 Task: Delete the loudness normalization effect preset "Loudness Normalization".
Action: Mouse moved to (407, 9)
Screenshot: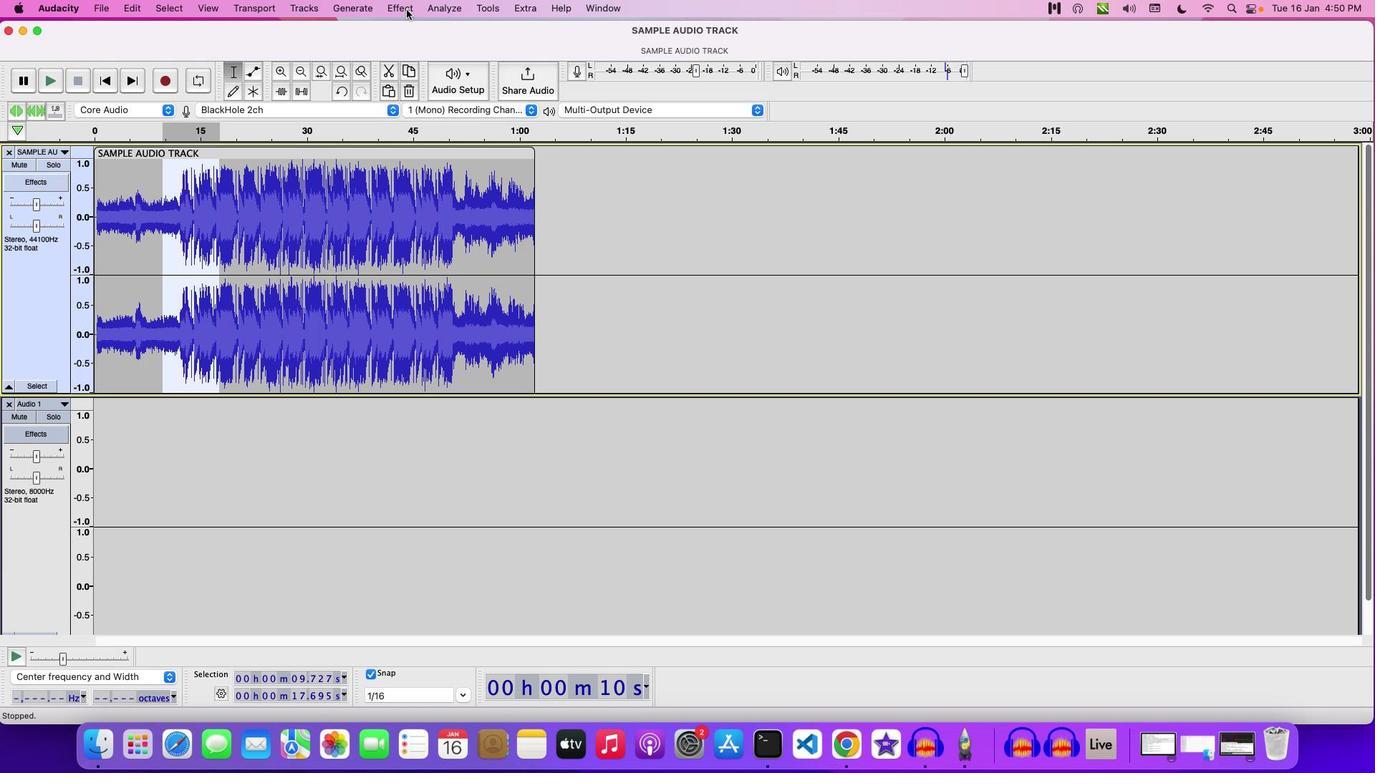 
Action: Mouse pressed left at (407, 9)
Screenshot: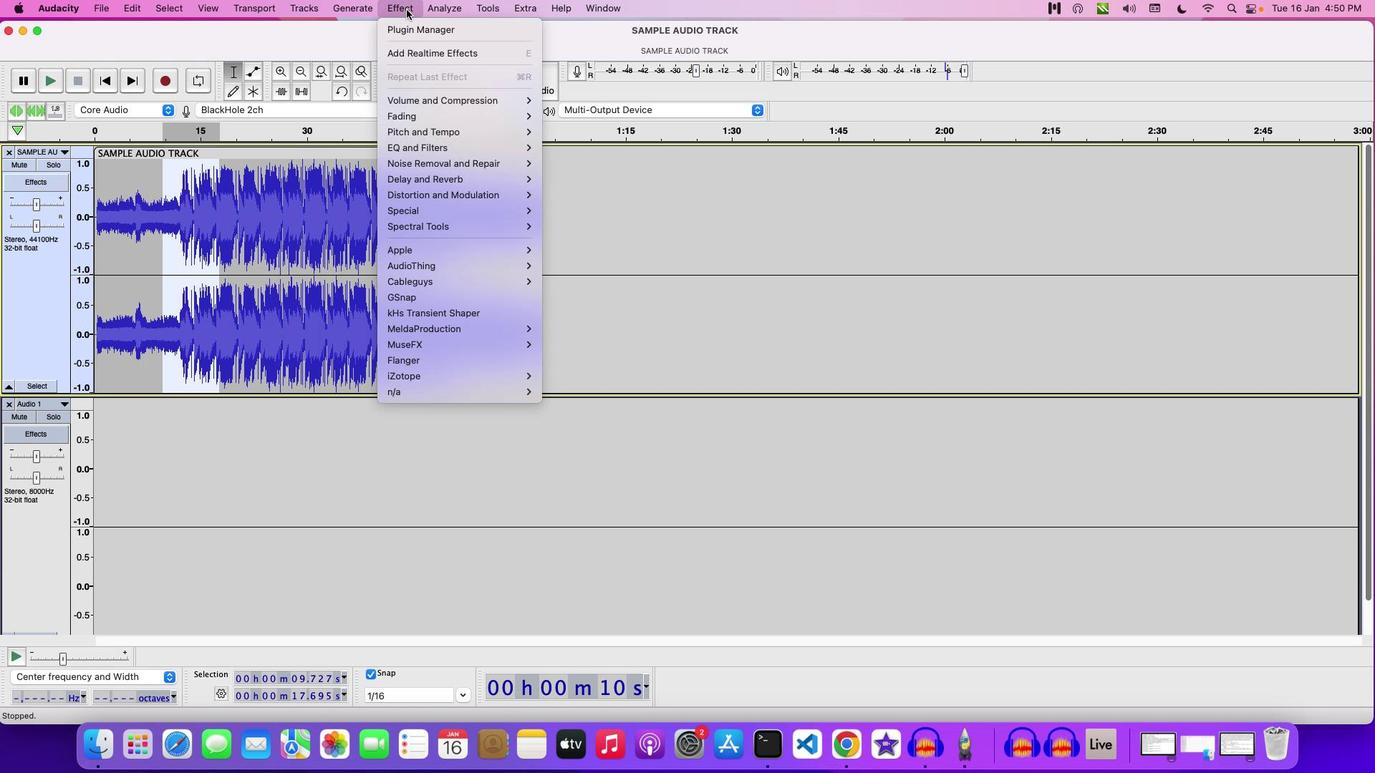 
Action: Mouse moved to (565, 162)
Screenshot: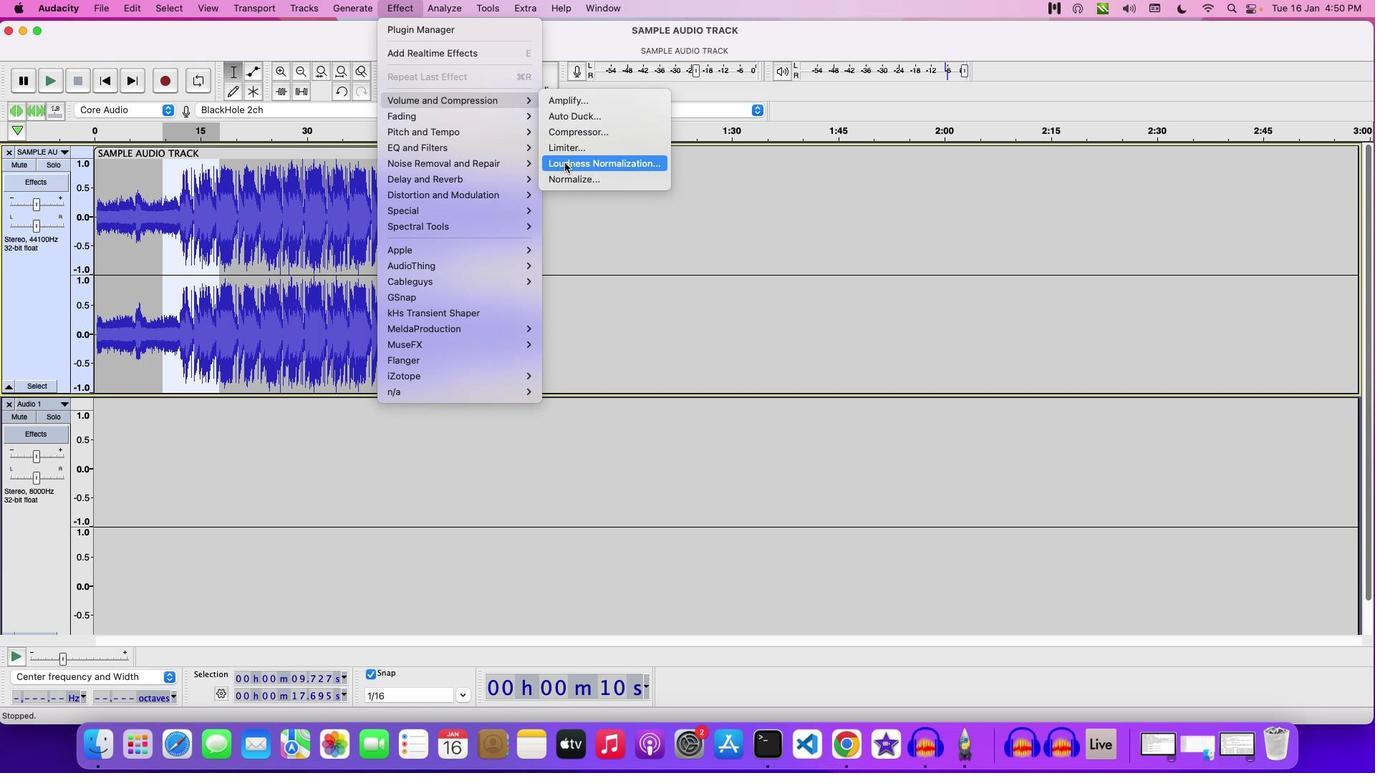 
Action: Mouse pressed left at (565, 162)
Screenshot: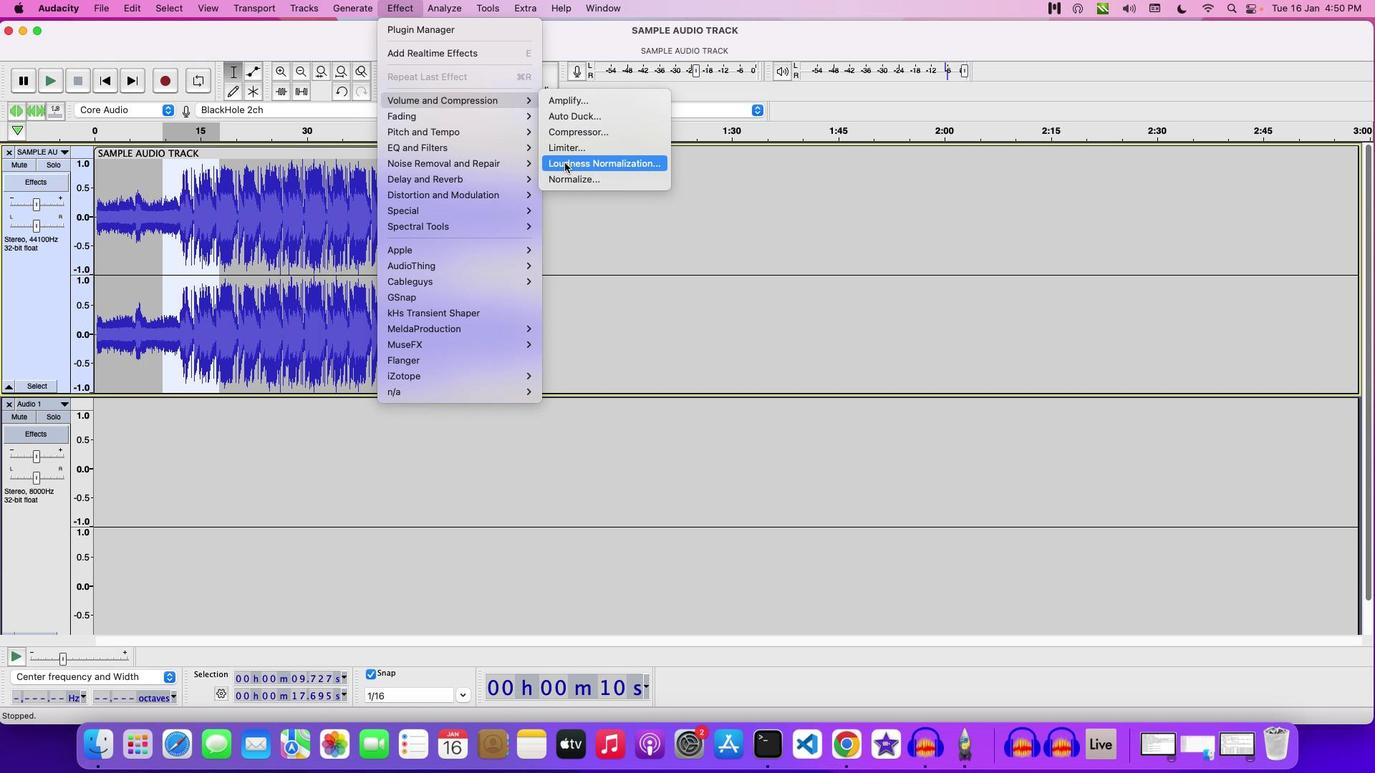 
Action: Mouse moved to (650, 327)
Screenshot: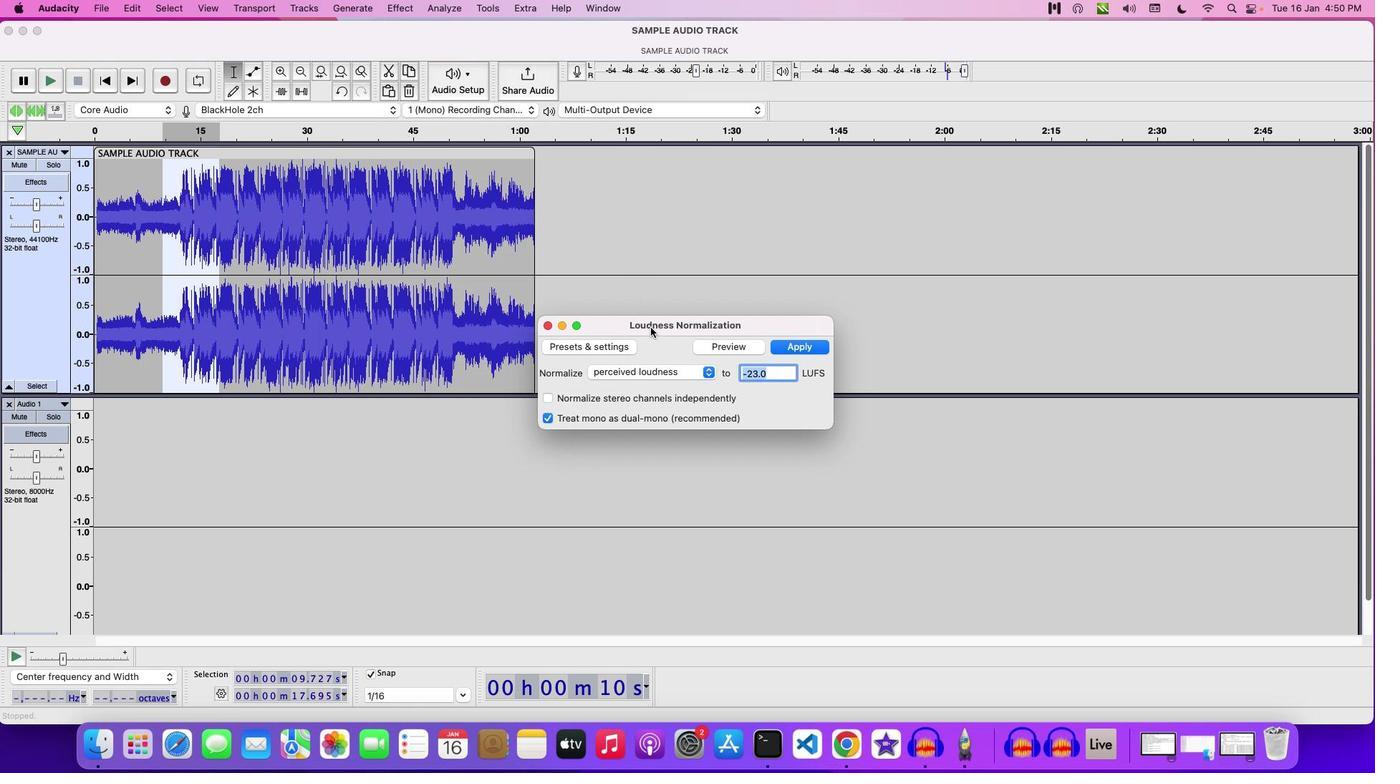 
Action: Mouse pressed left at (650, 327)
Screenshot: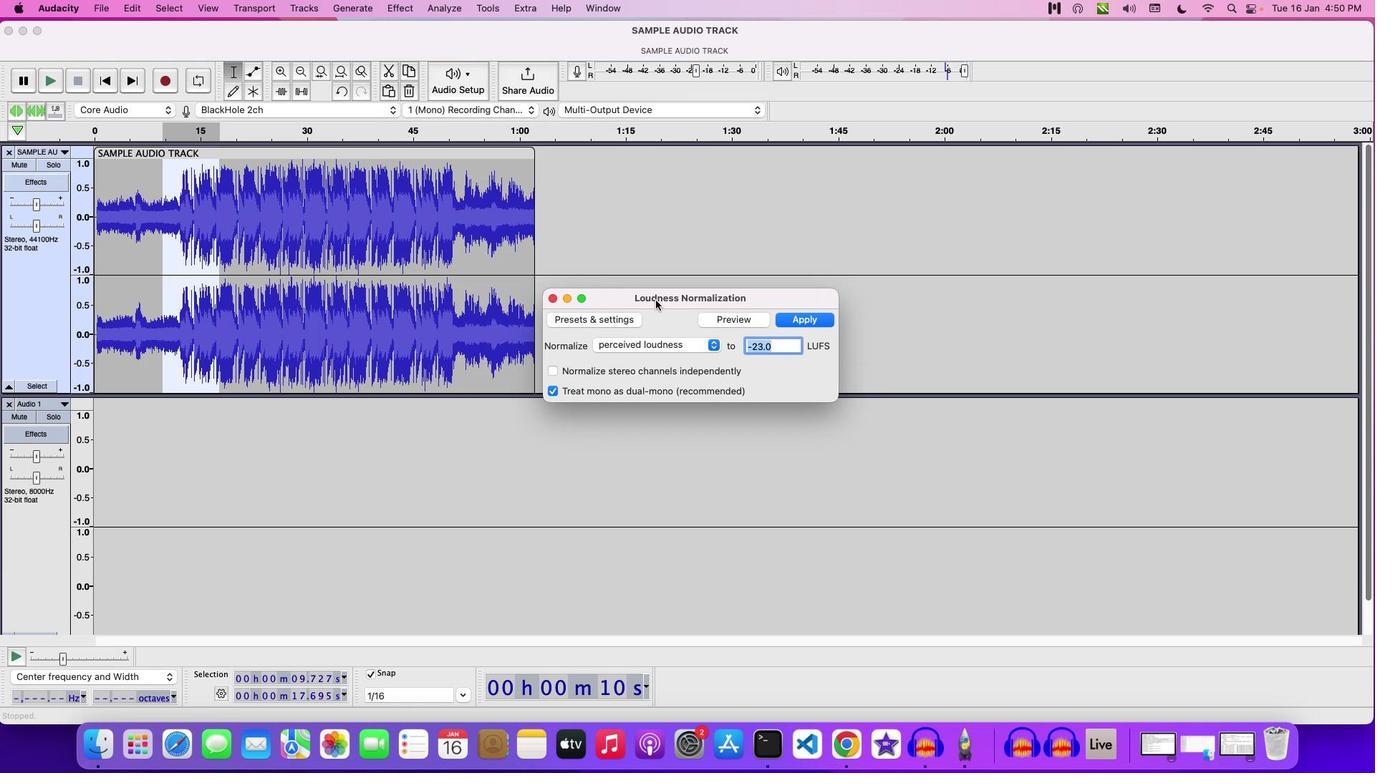
Action: Mouse moved to (619, 181)
Screenshot: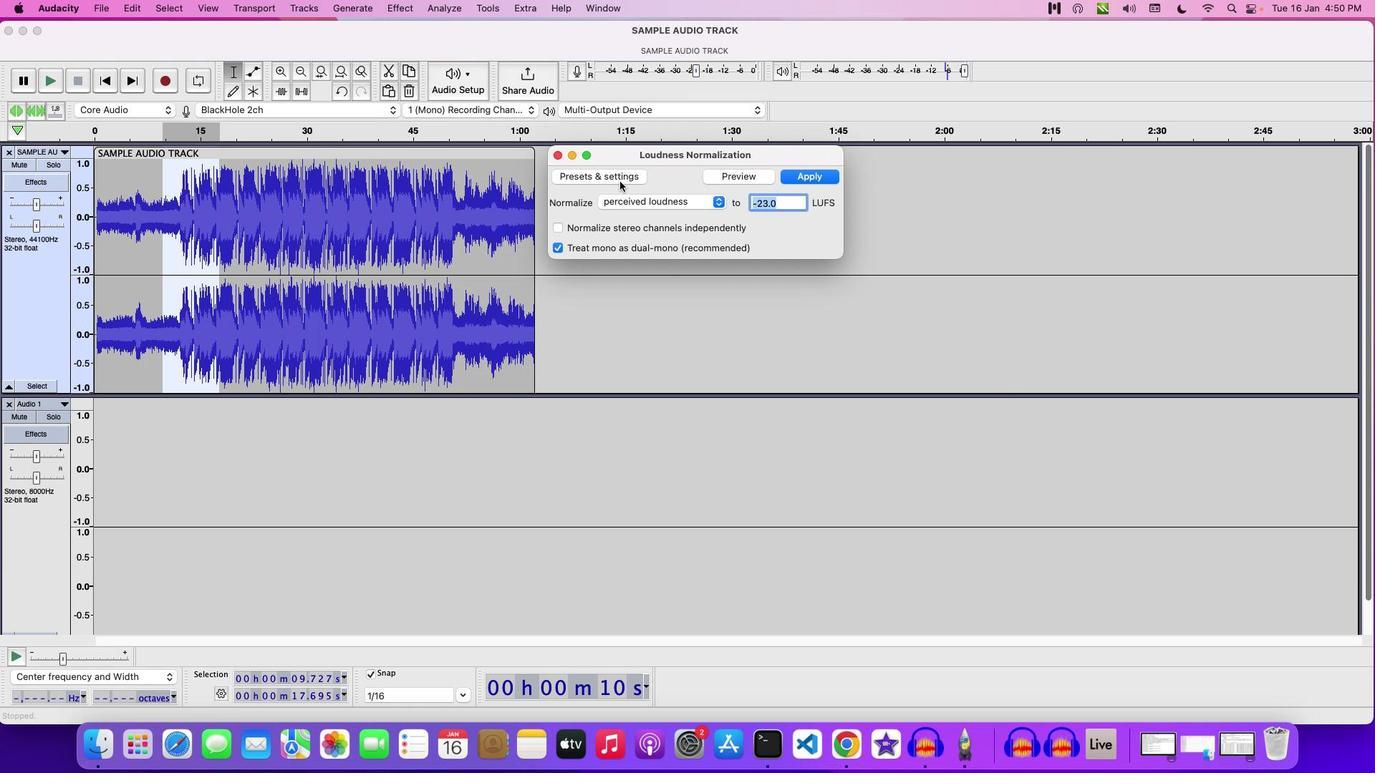 
Action: Mouse pressed left at (619, 181)
Screenshot: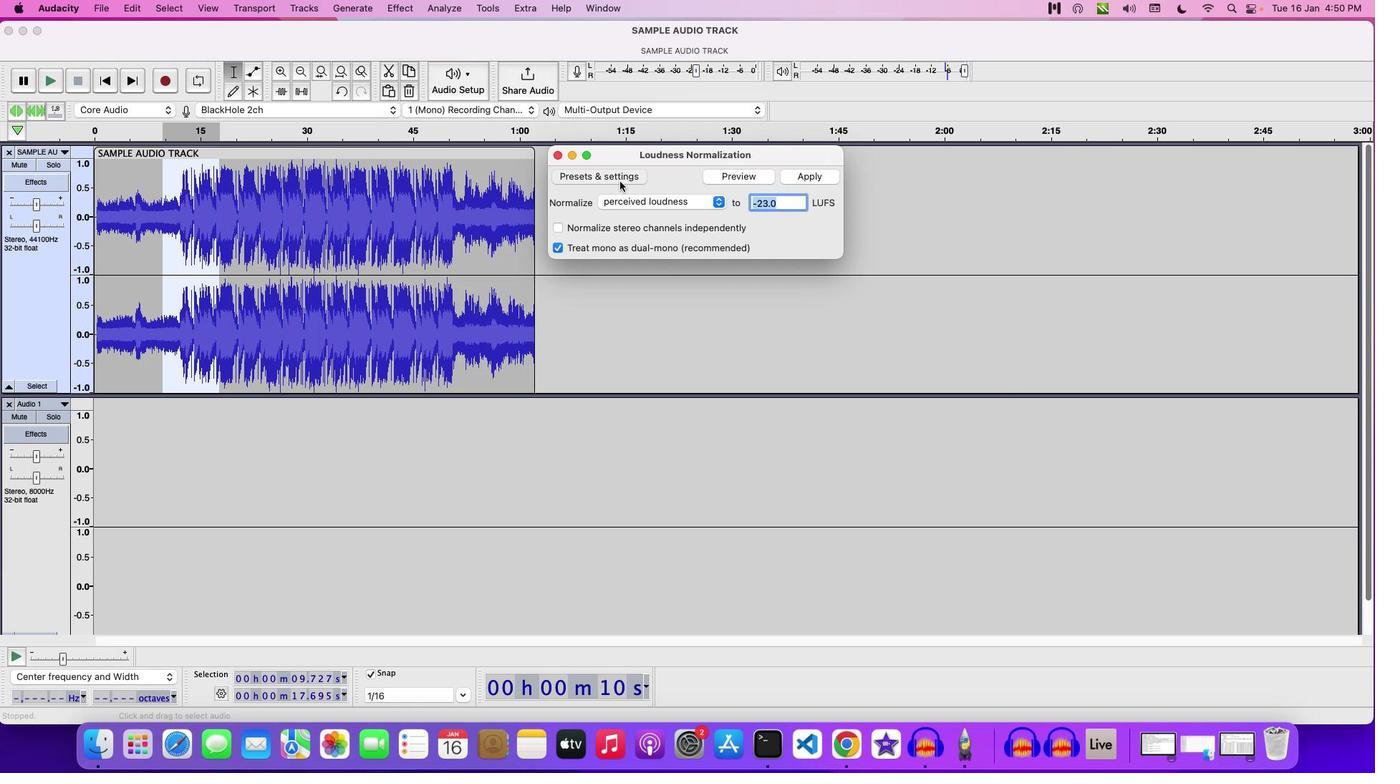 
Action: Mouse moved to (678, 225)
Screenshot: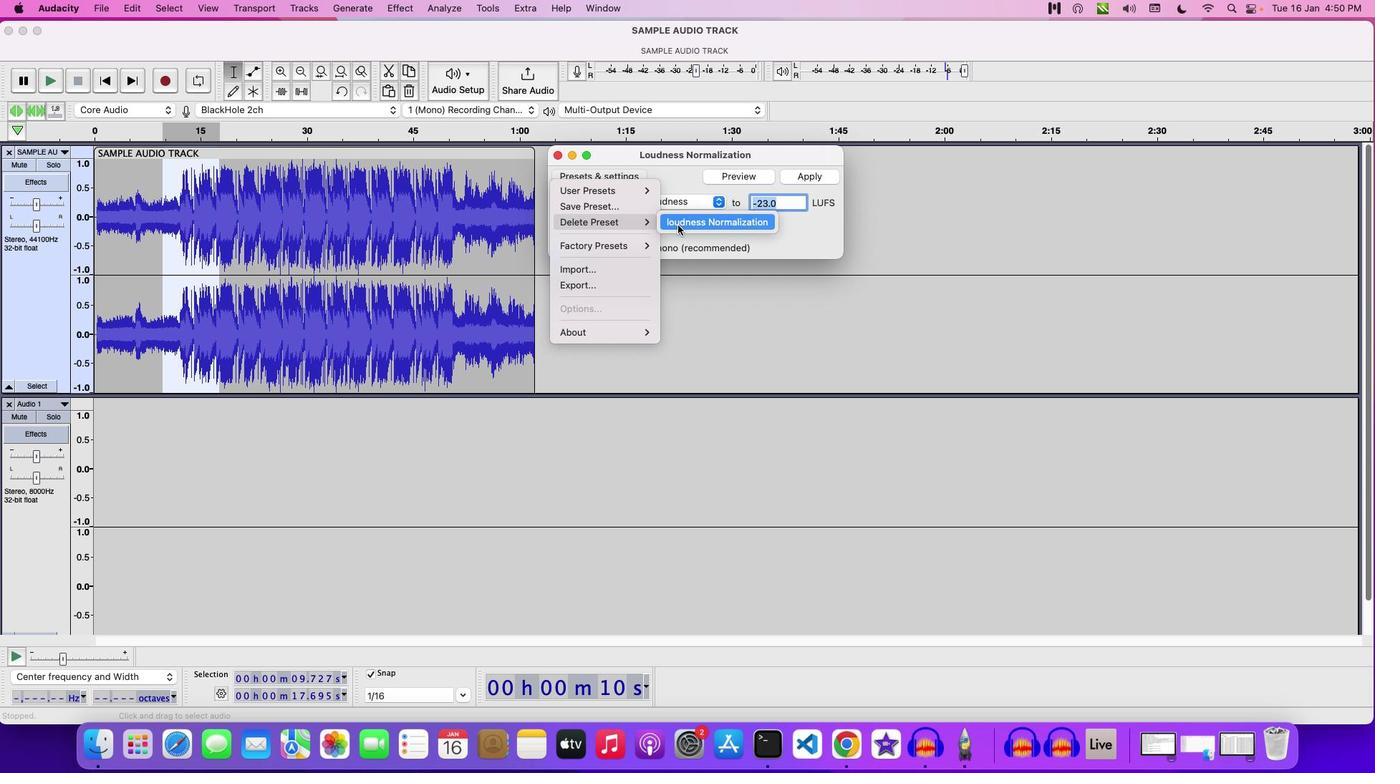 
Action: Mouse pressed left at (678, 225)
Screenshot: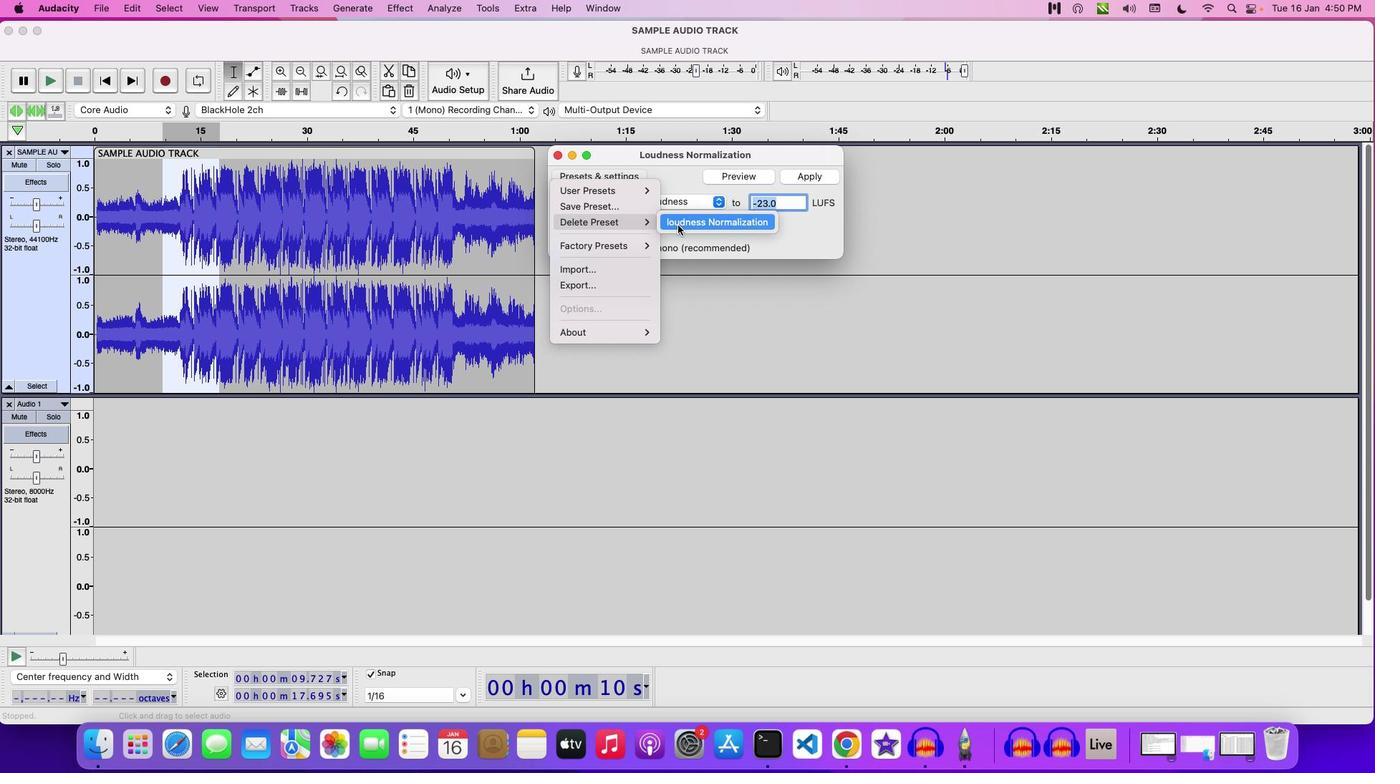 
Action: Mouse moved to (731, 326)
Screenshot: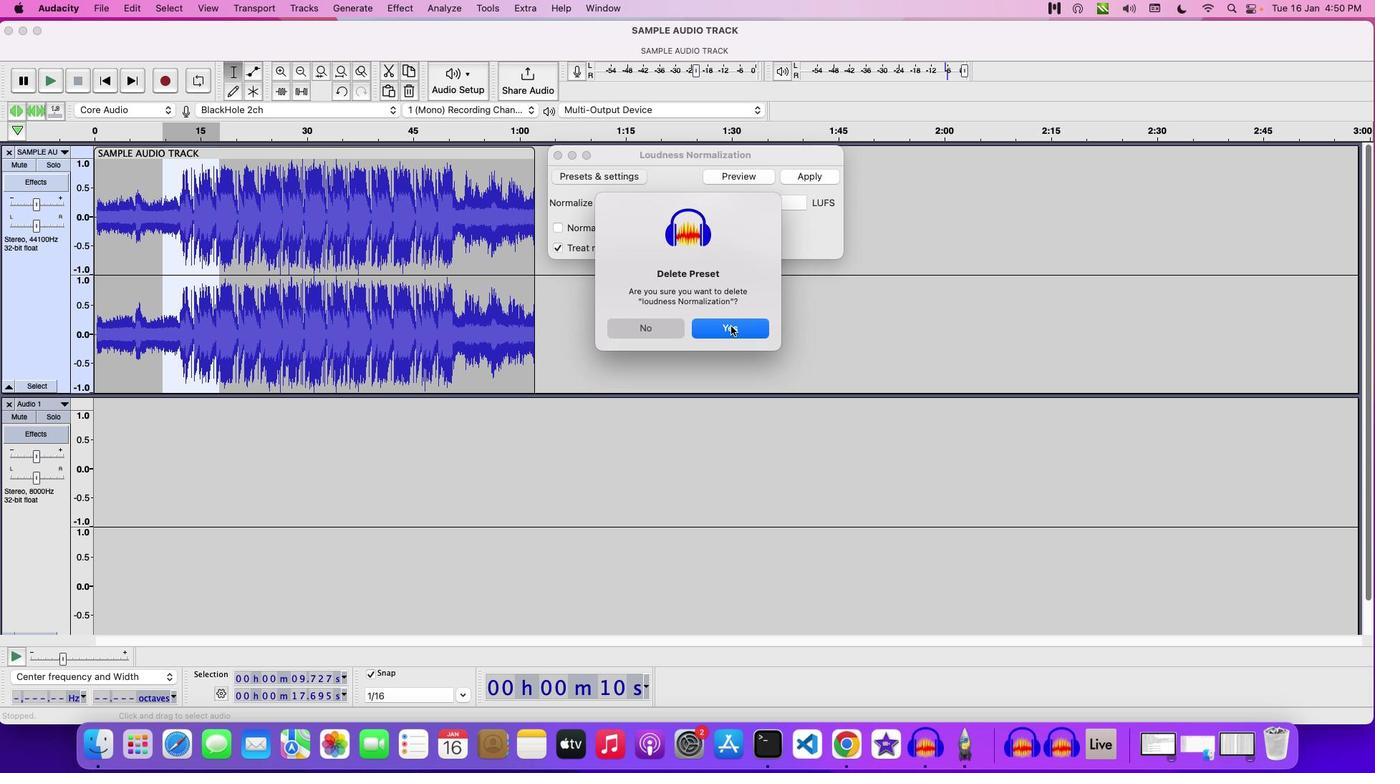 
Action: Mouse pressed left at (731, 326)
Screenshot: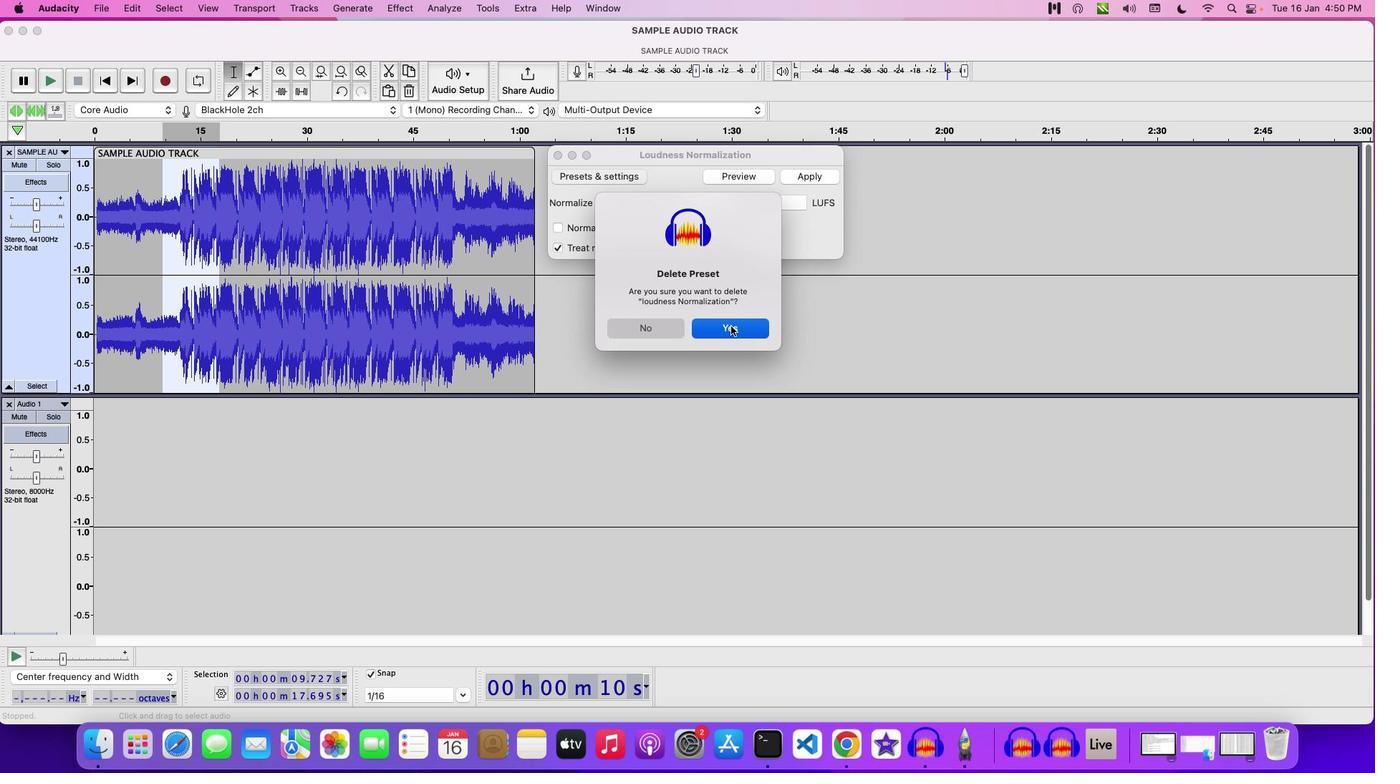 
Action: Mouse moved to (781, 233)
Screenshot: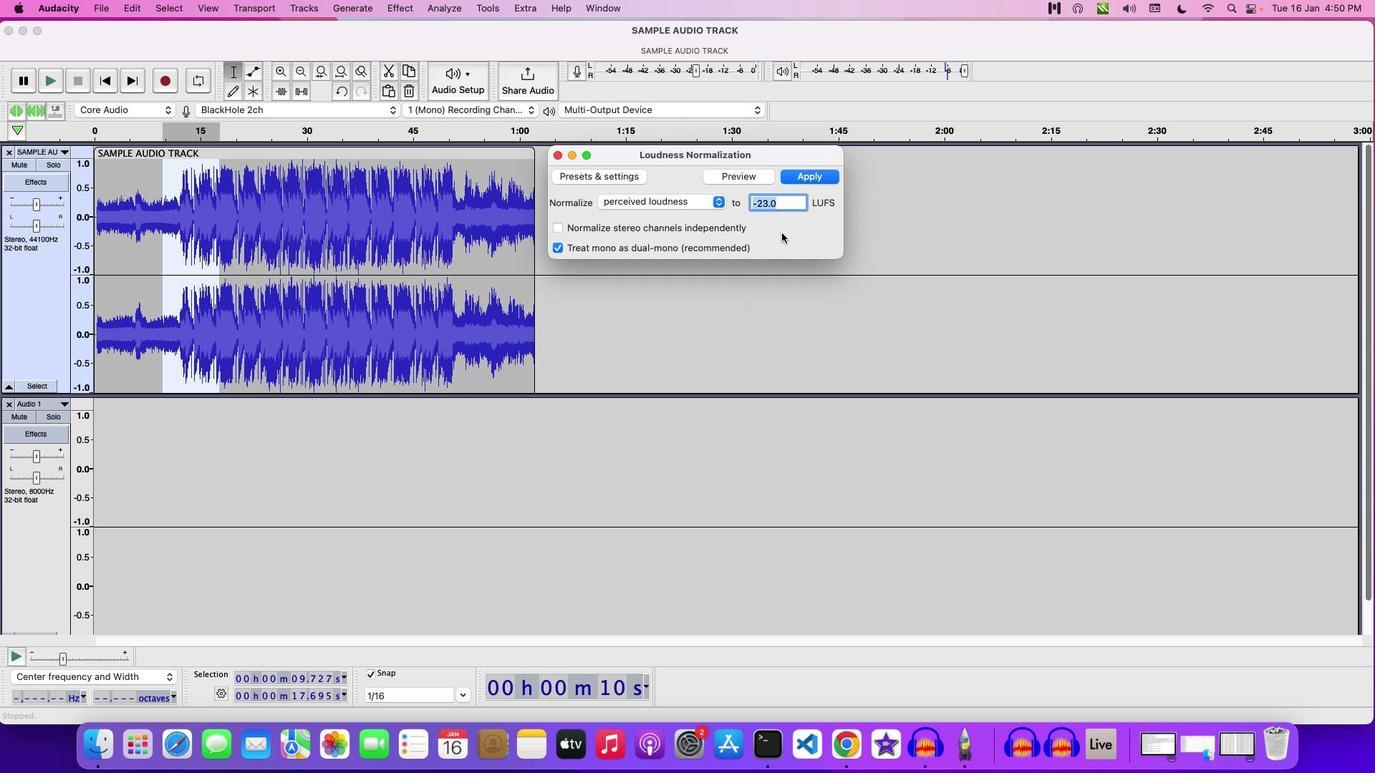 
Action: Mouse pressed left at (781, 233)
Screenshot: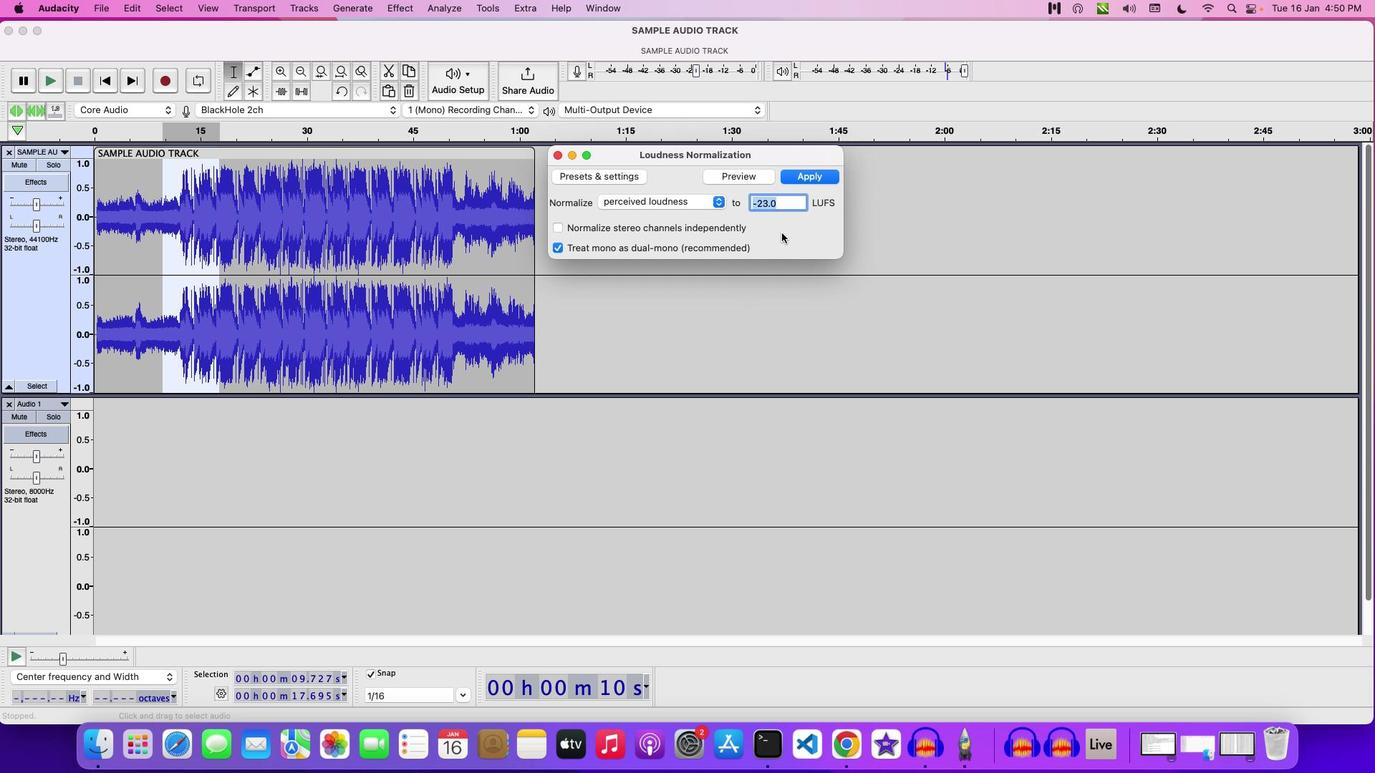 
Action: Mouse moved to (781, 231)
Screenshot: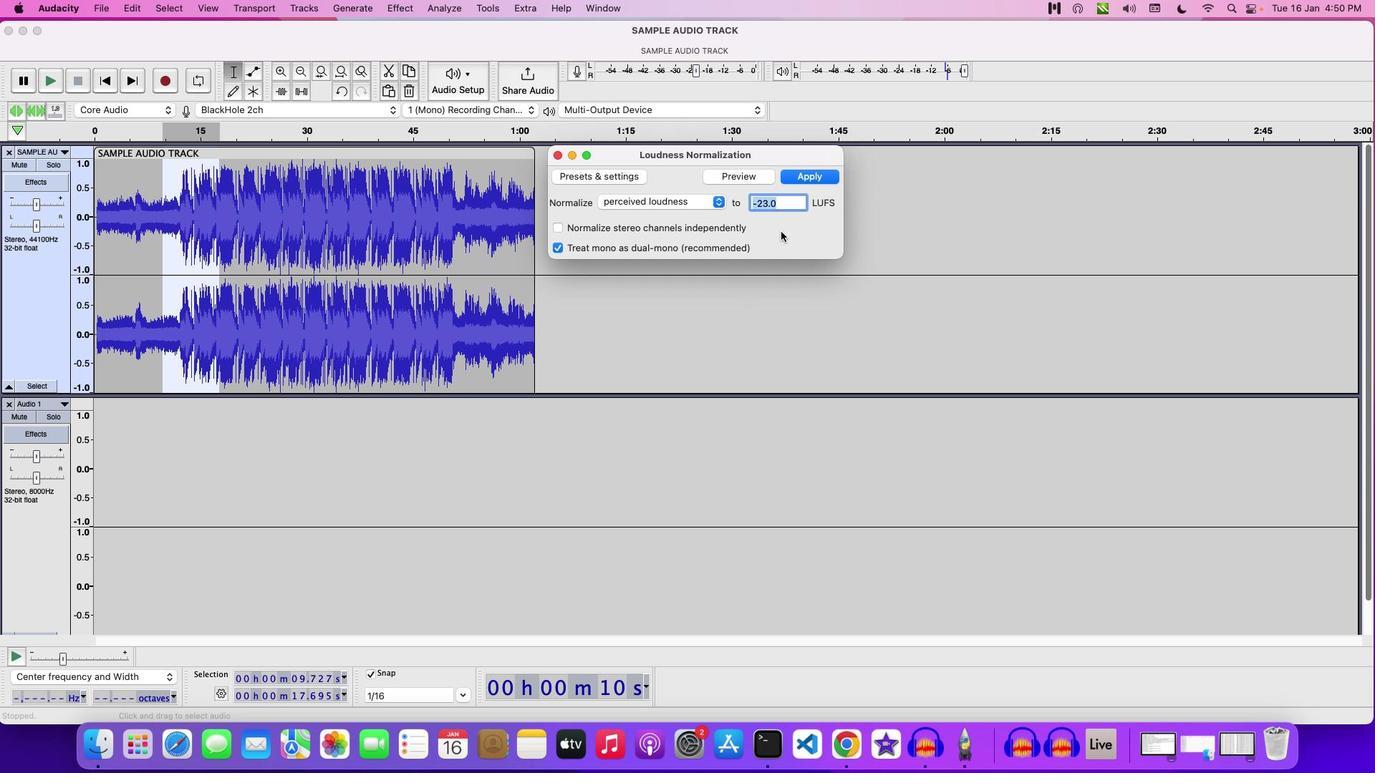
